 Task: Click the select  under New Invoice in Find Invoice.
Action: Mouse moved to (146, 15)
Screenshot: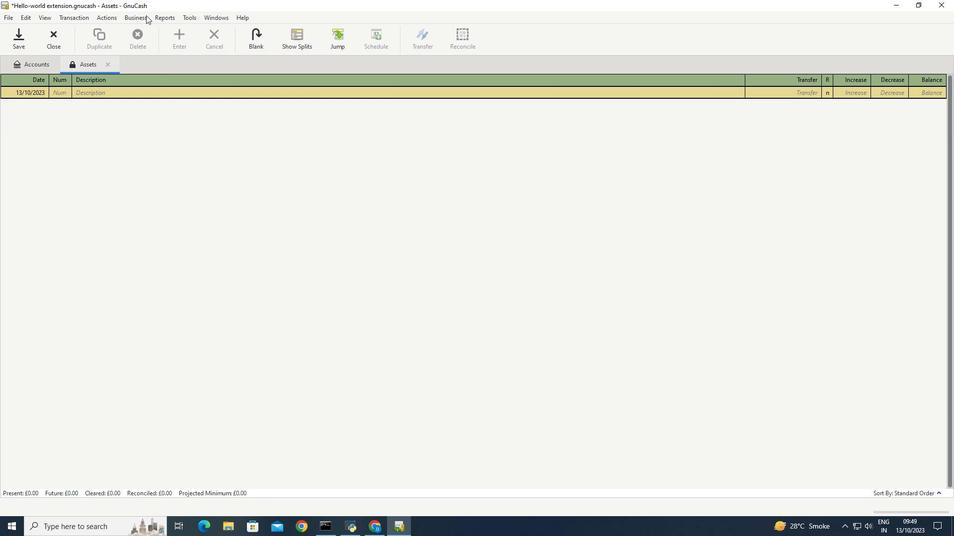 
Action: Mouse pressed left at (146, 15)
Screenshot: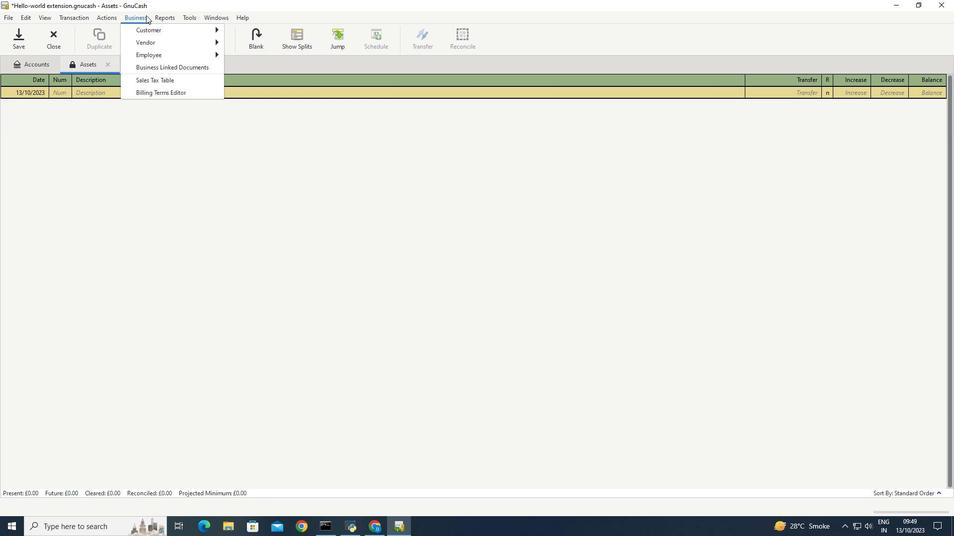 
Action: Mouse moved to (251, 78)
Screenshot: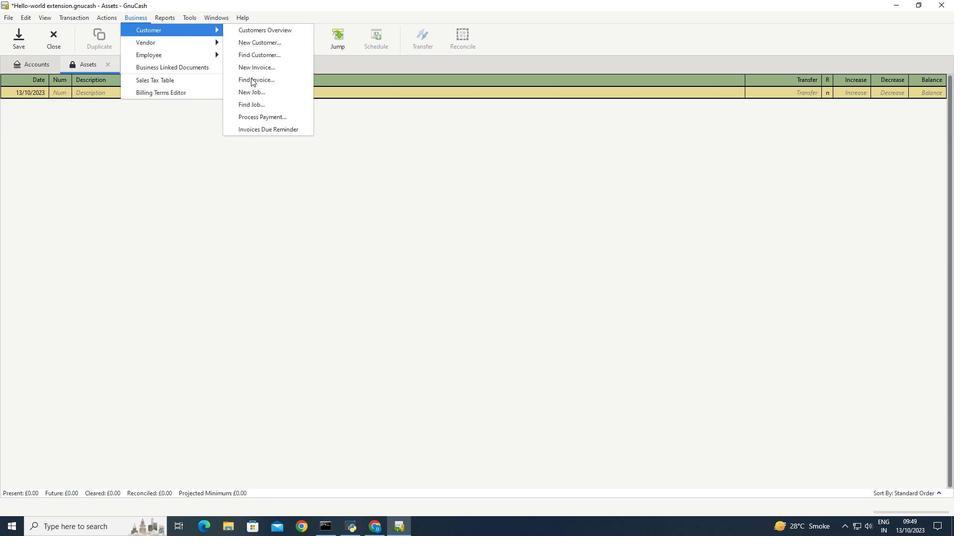 
Action: Mouse pressed left at (251, 78)
Screenshot: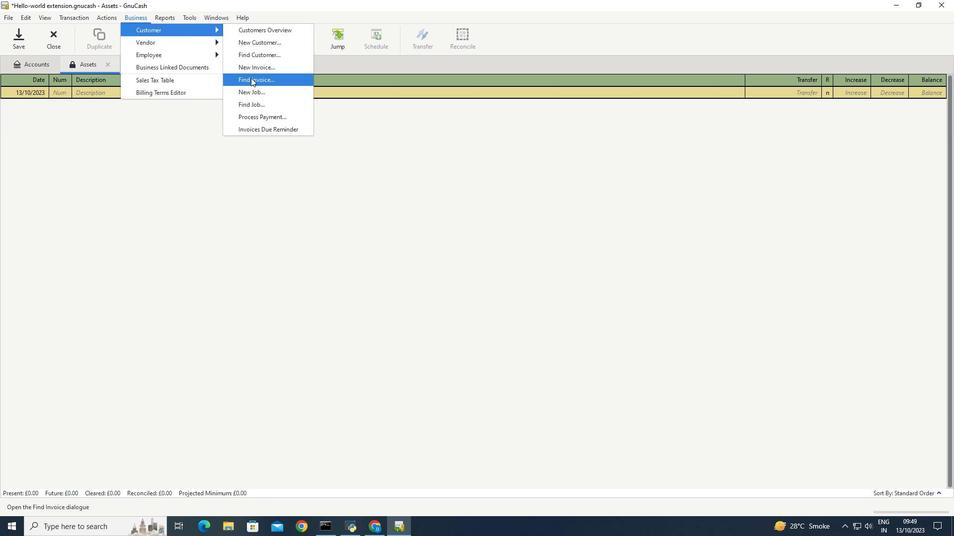 
Action: Mouse moved to (513, 337)
Screenshot: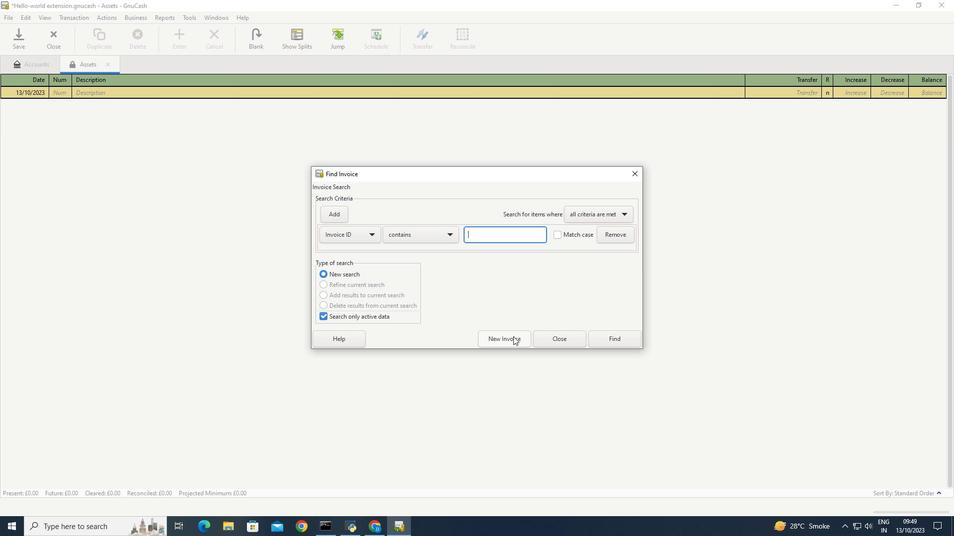 
Action: Mouse pressed left at (513, 337)
Screenshot: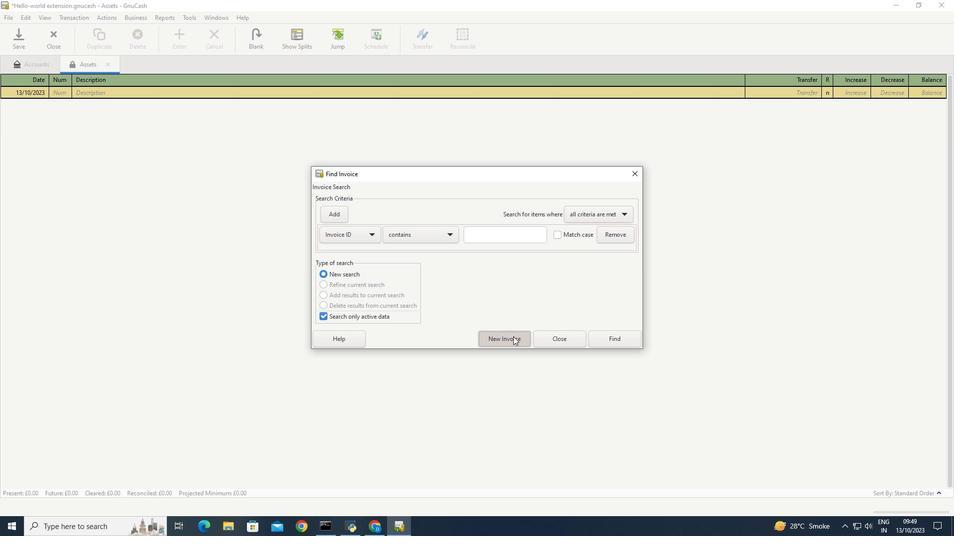 
Action: Mouse moved to (530, 264)
Screenshot: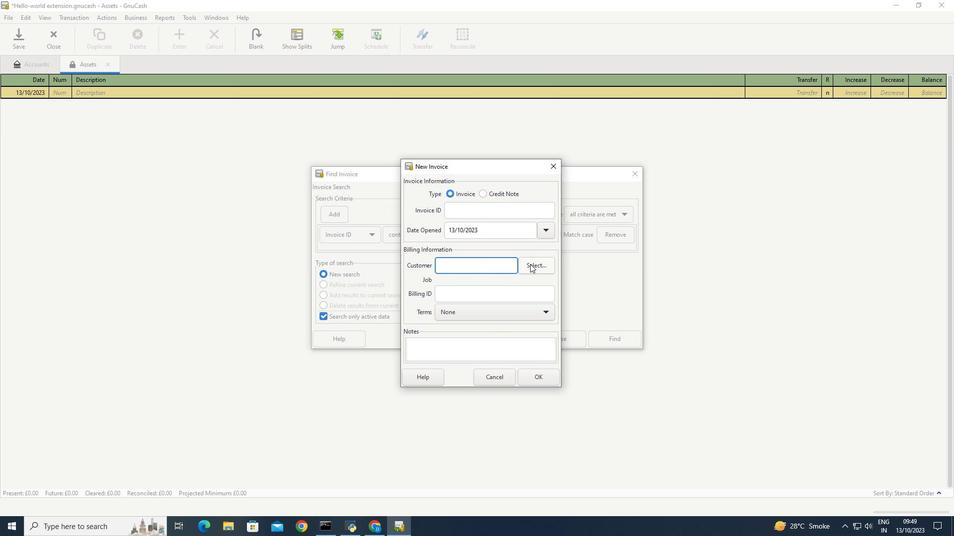 
Action: Mouse pressed left at (530, 264)
Screenshot: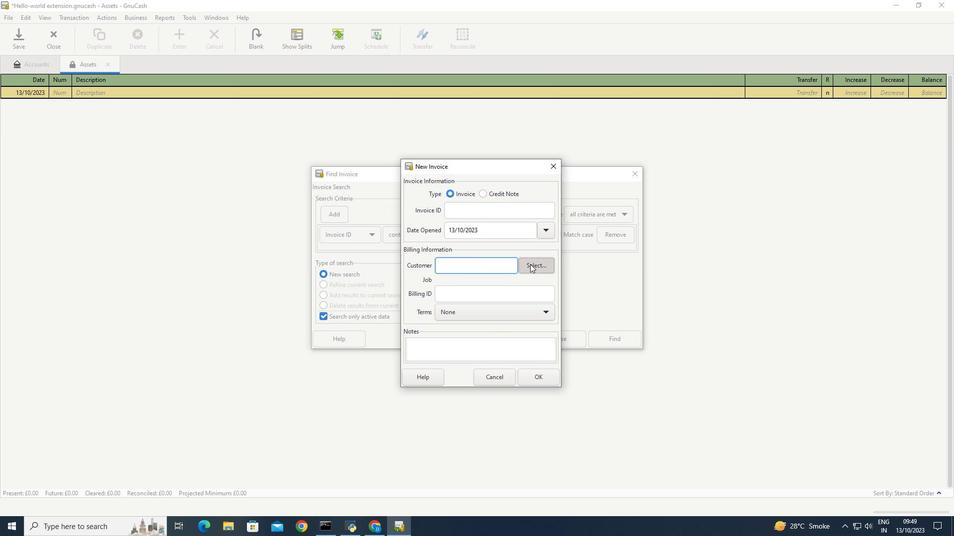 
Action: Mouse moved to (518, 123)
Screenshot: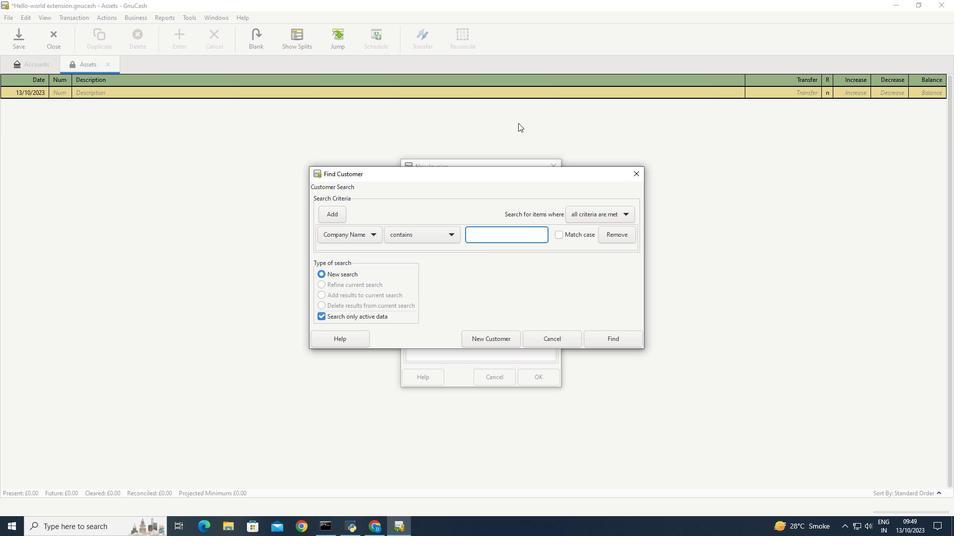 
